Task: Create Issue Issue0000000203 in Backlog  in Scrum Project Project0000000041 in Jira. Create Issue Issue0000000204 in Backlog  in Scrum Project Project0000000041 in Jira. Create Issue Issue0000000205 in Backlog  in Scrum Project Project0000000041 in Jira. Create Issue Issue0000000206 in Backlog  in Scrum Project Project0000000042 in Jira. Create Issue Issue0000000207 in Backlog  in Scrum Project Project0000000042 in Jira
Action: Mouse moved to (453, 560)
Screenshot: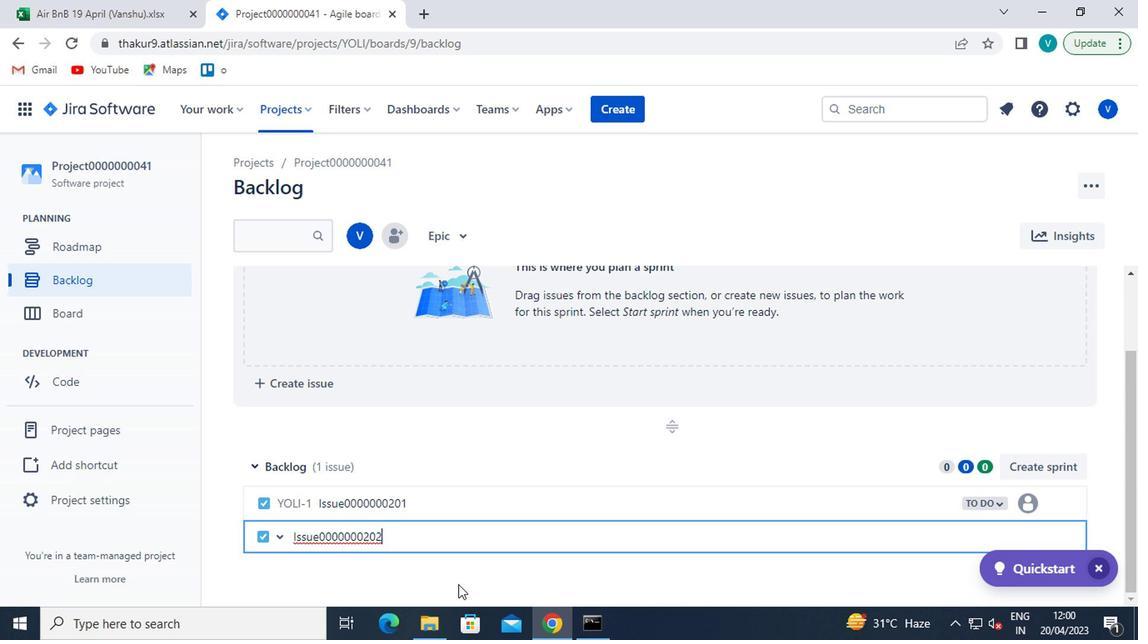 
Action: Key pressed <Key.enter><Key.shift>ISSUE0000000203<Key.enter><Key.shift>I
Screenshot: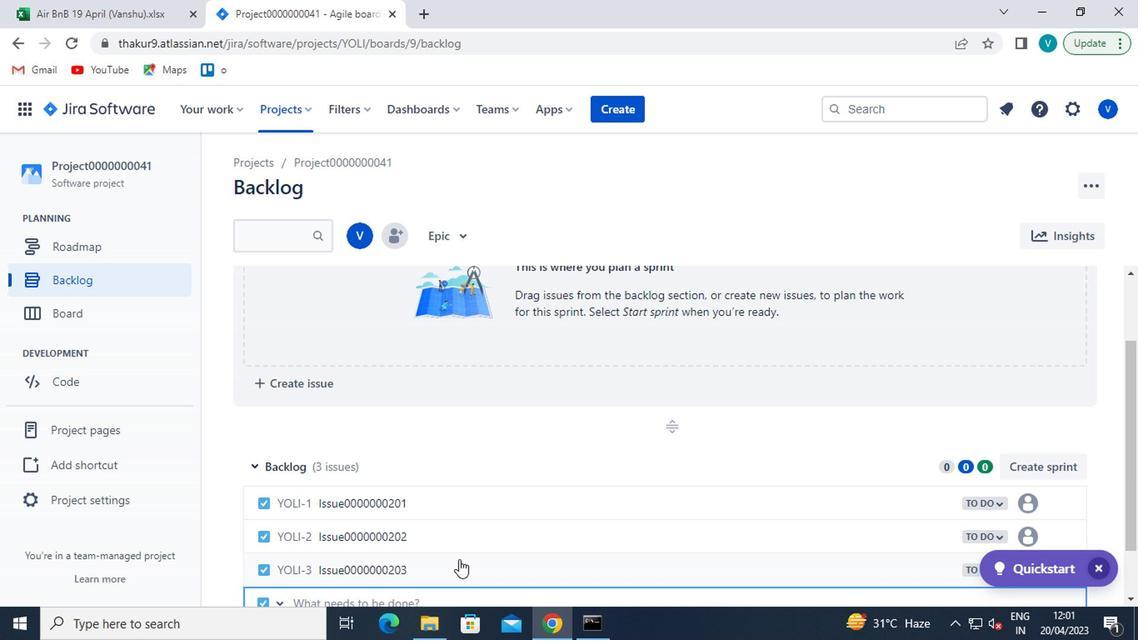 
Action: Mouse moved to (462, 552)
Screenshot: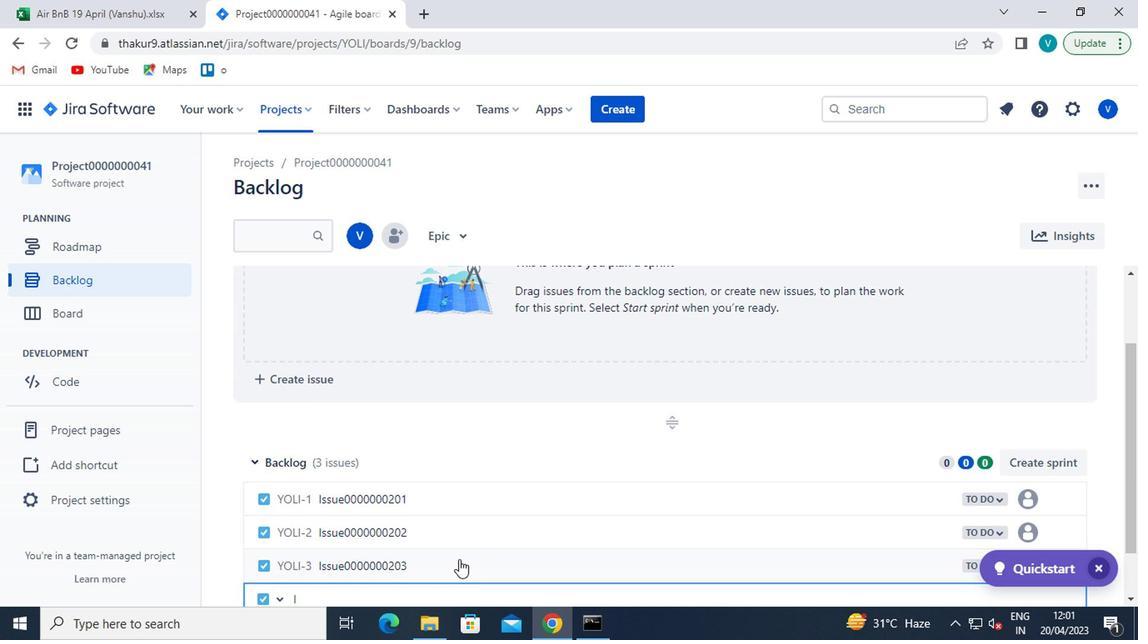 
Action: Mouse scrolled (462, 551) with delta (0, 0)
Screenshot: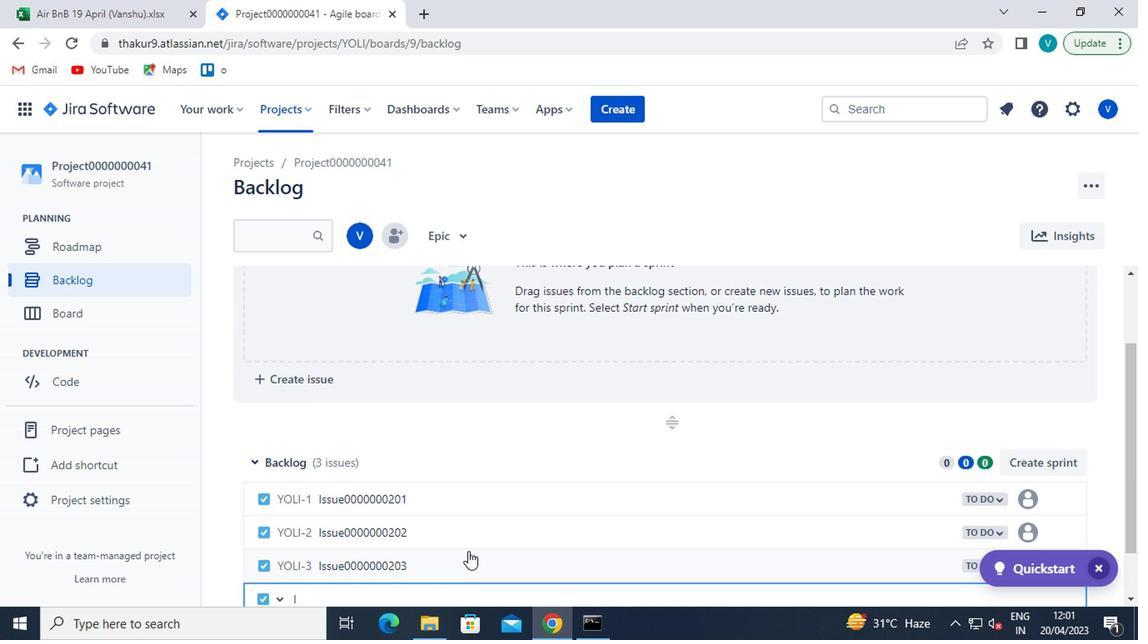 
Action: Key pressed SSUE0000000204<Key.enter><Key.shift>ISSUE0000000205
Screenshot: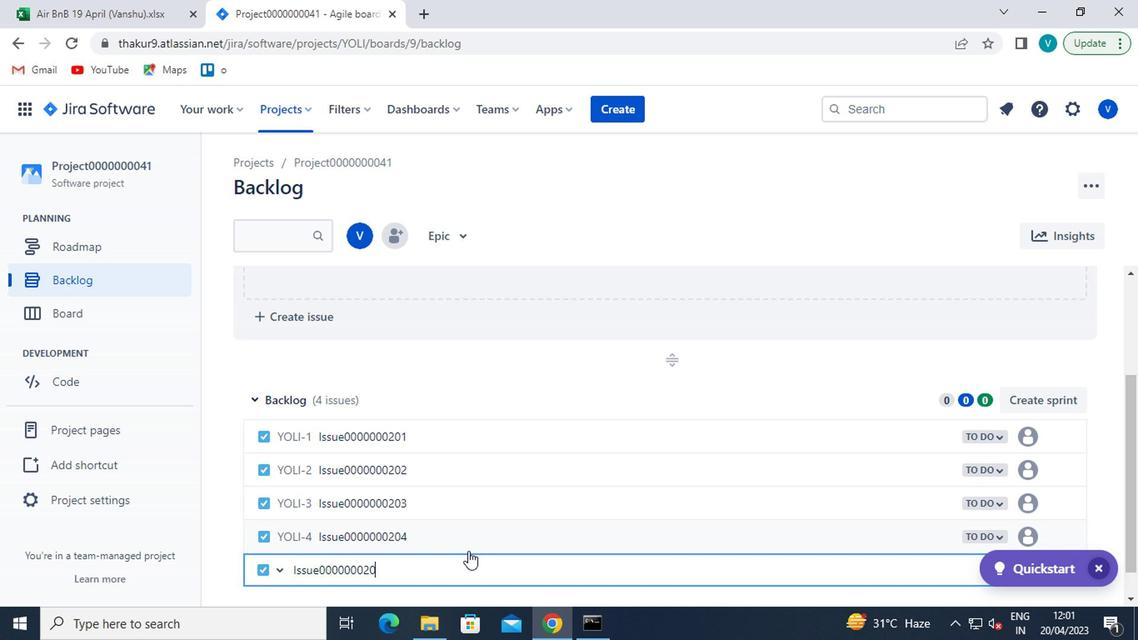 
Action: Mouse moved to (294, 113)
Screenshot: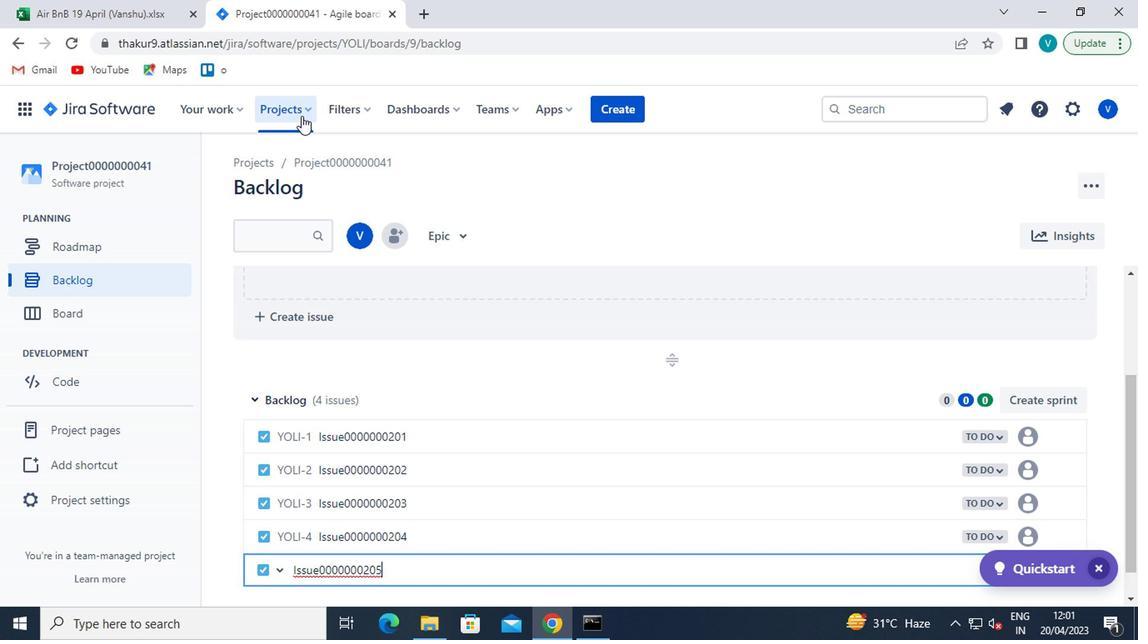 
Action: Mouse pressed left at (294, 113)
Screenshot: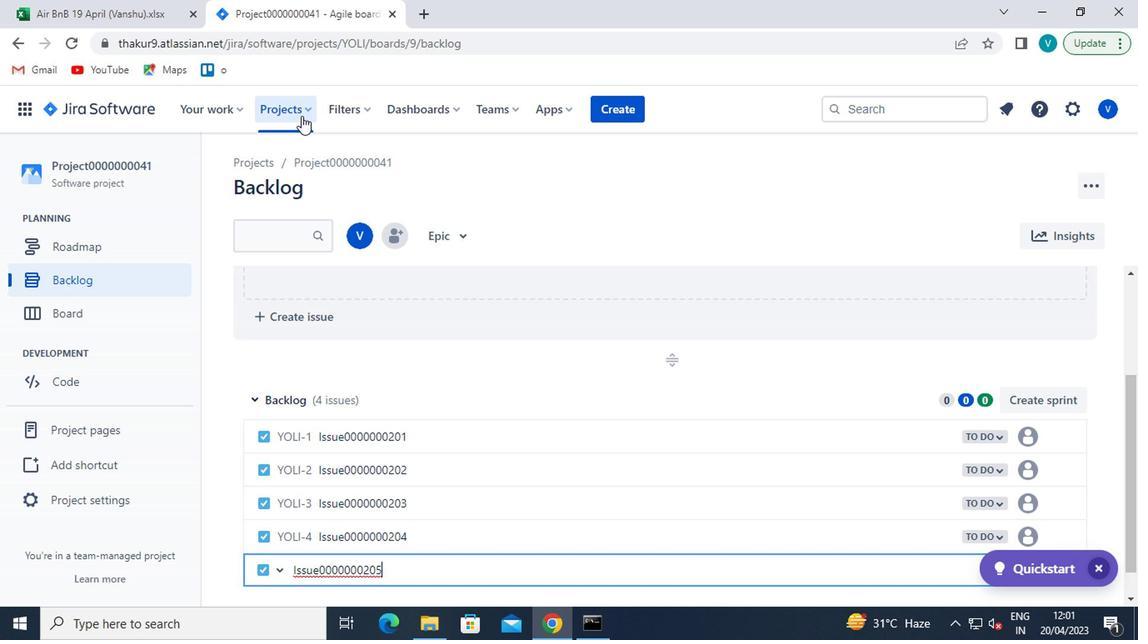 
Action: Mouse moved to (347, 215)
Screenshot: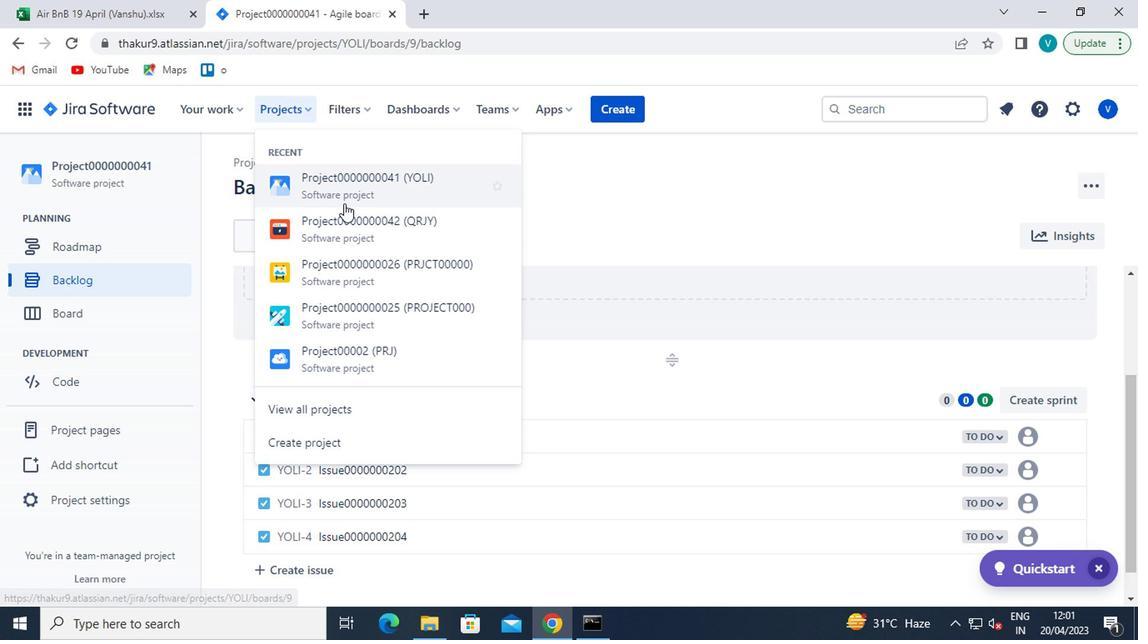 
Action: Mouse pressed left at (347, 215)
Screenshot: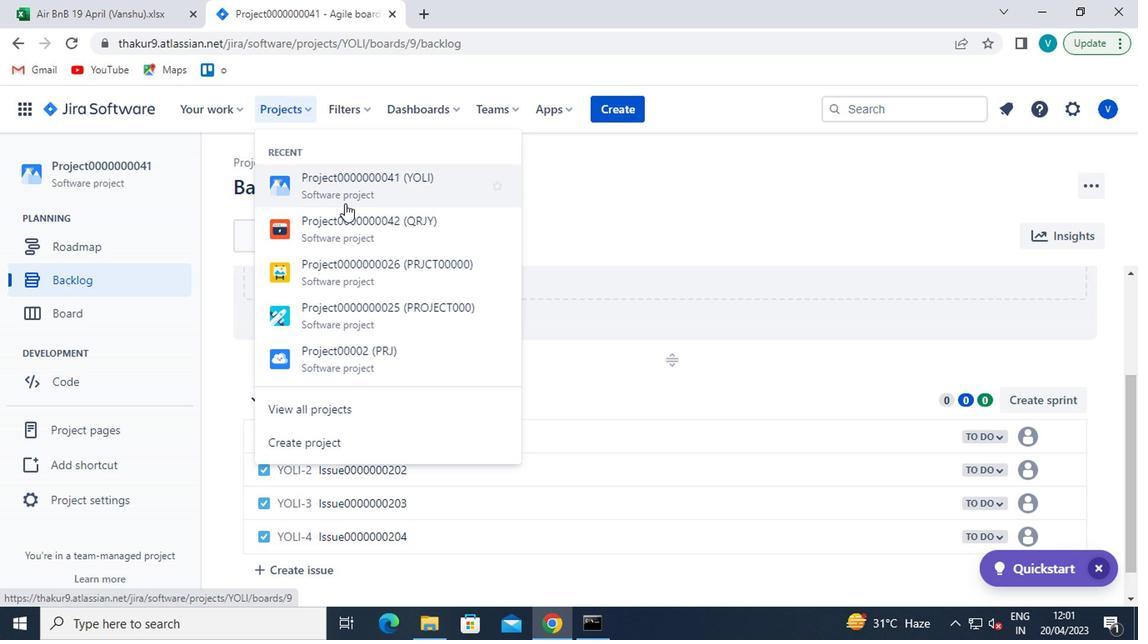 
Action: Mouse moved to (258, 358)
Screenshot: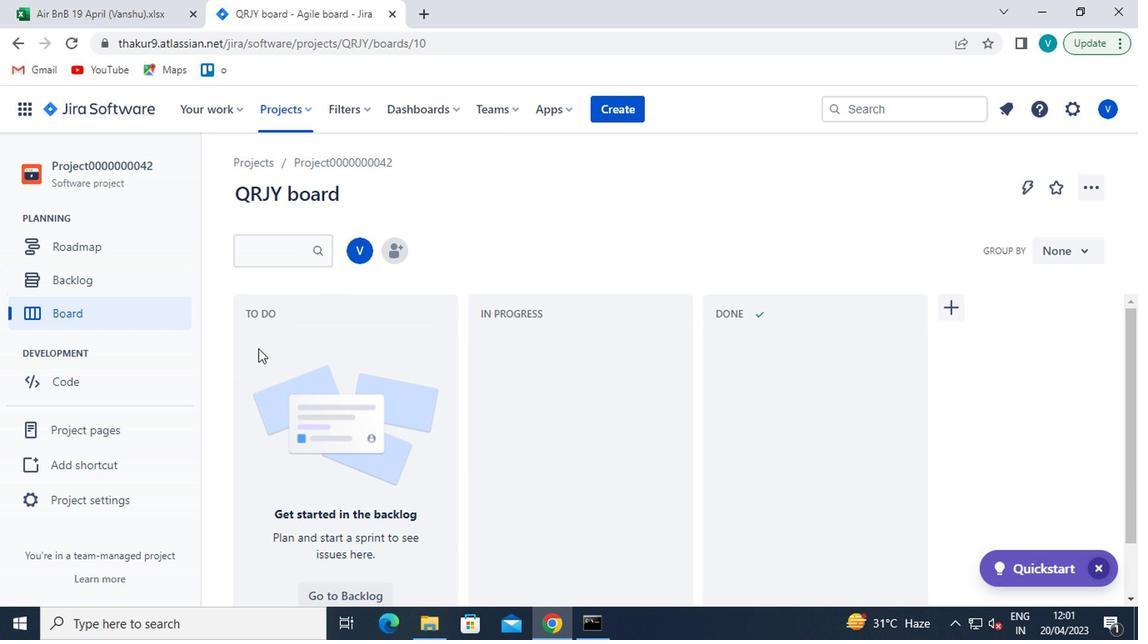 
Action: Mouse scrolled (258, 358) with delta (0, 0)
Screenshot: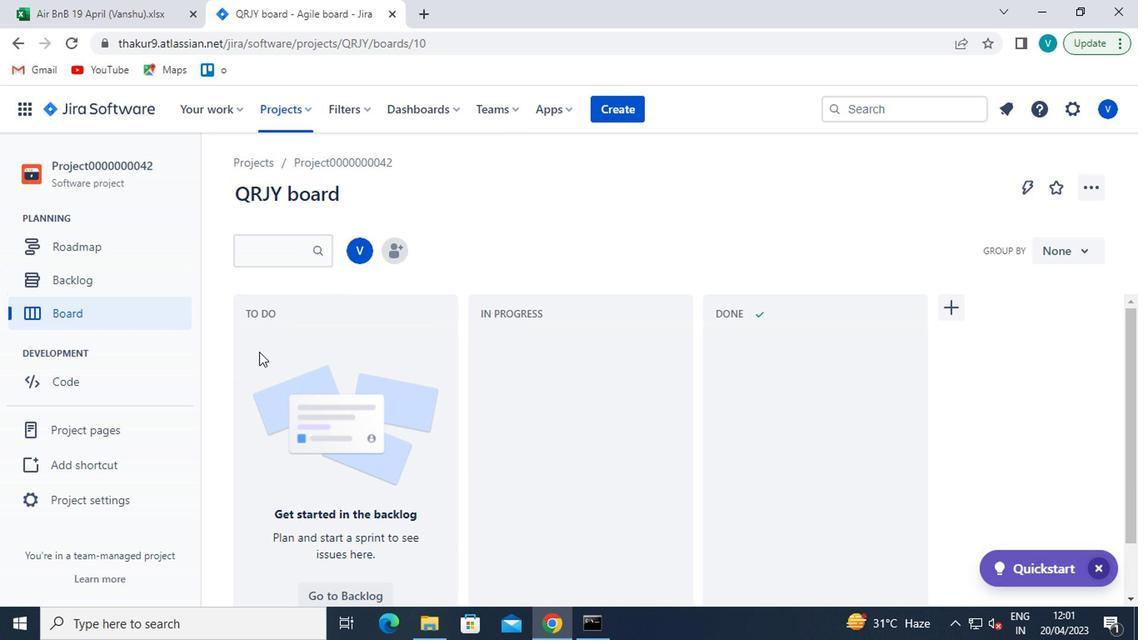 
Action: Mouse moved to (88, 278)
Screenshot: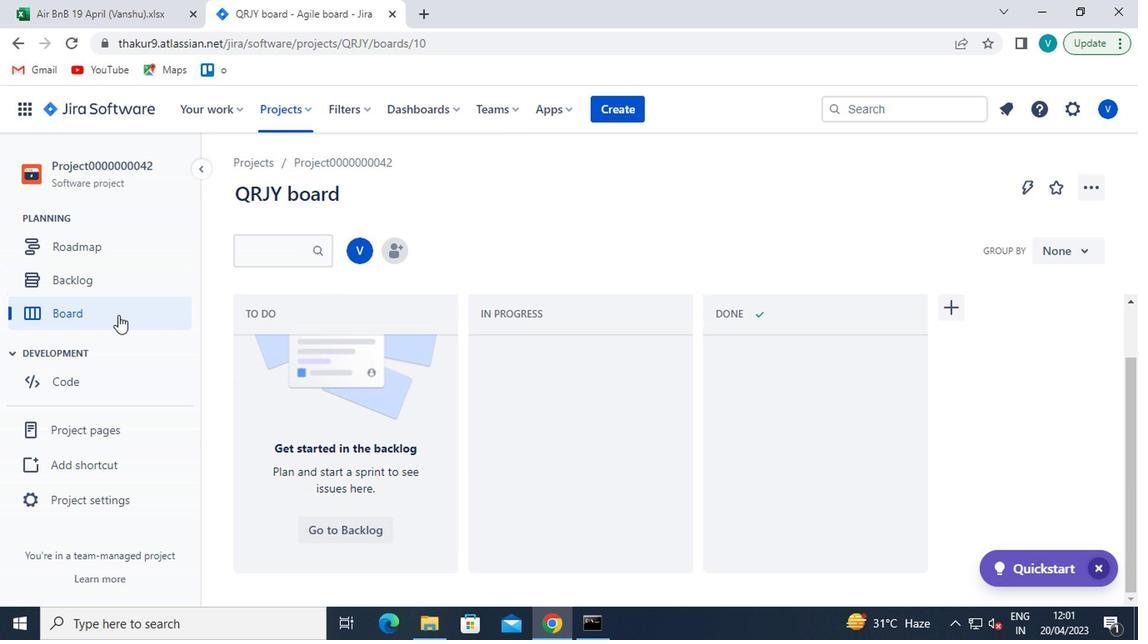 
Action: Mouse pressed left at (88, 278)
Screenshot: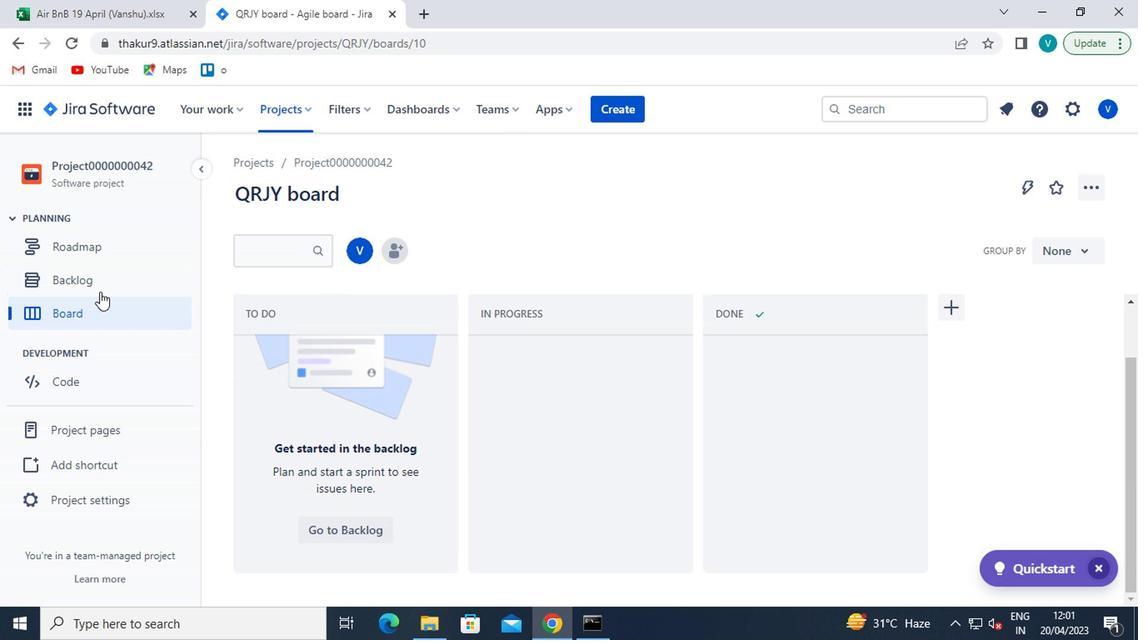 
Action: Mouse moved to (344, 395)
Screenshot: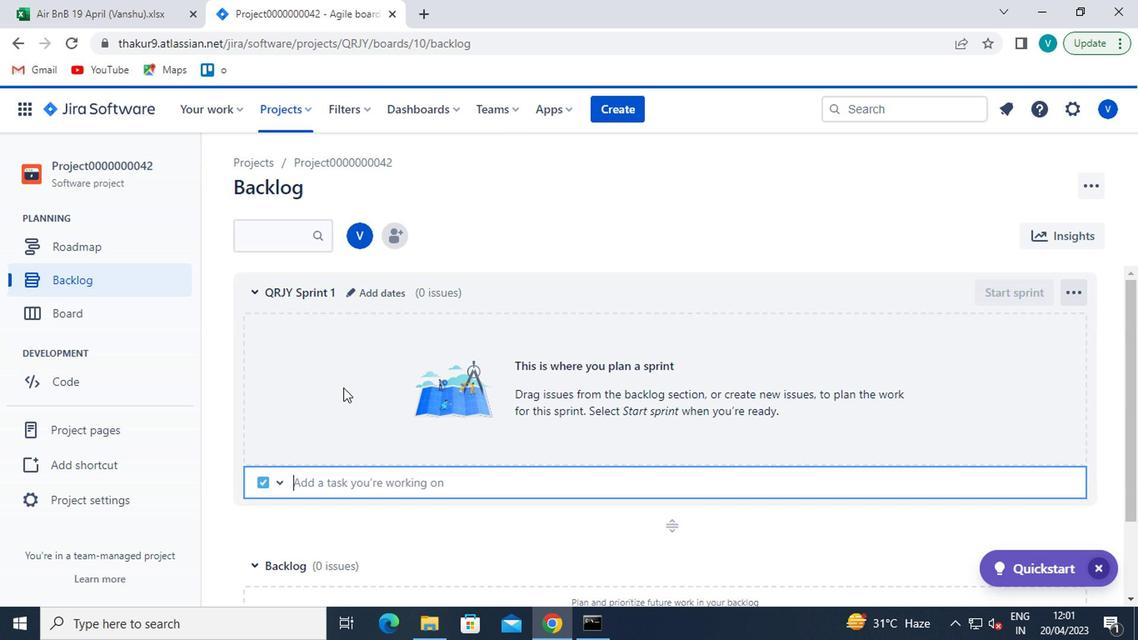 
Action: Mouse scrolled (344, 395) with delta (0, 0)
Screenshot: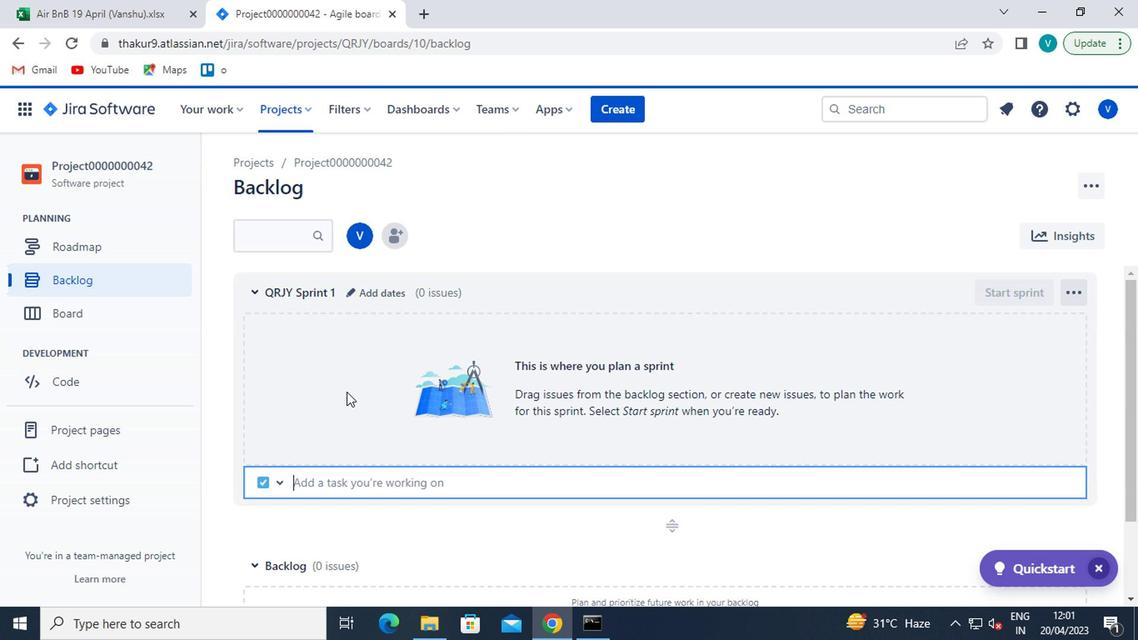 
Action: Mouse moved to (345, 396)
Screenshot: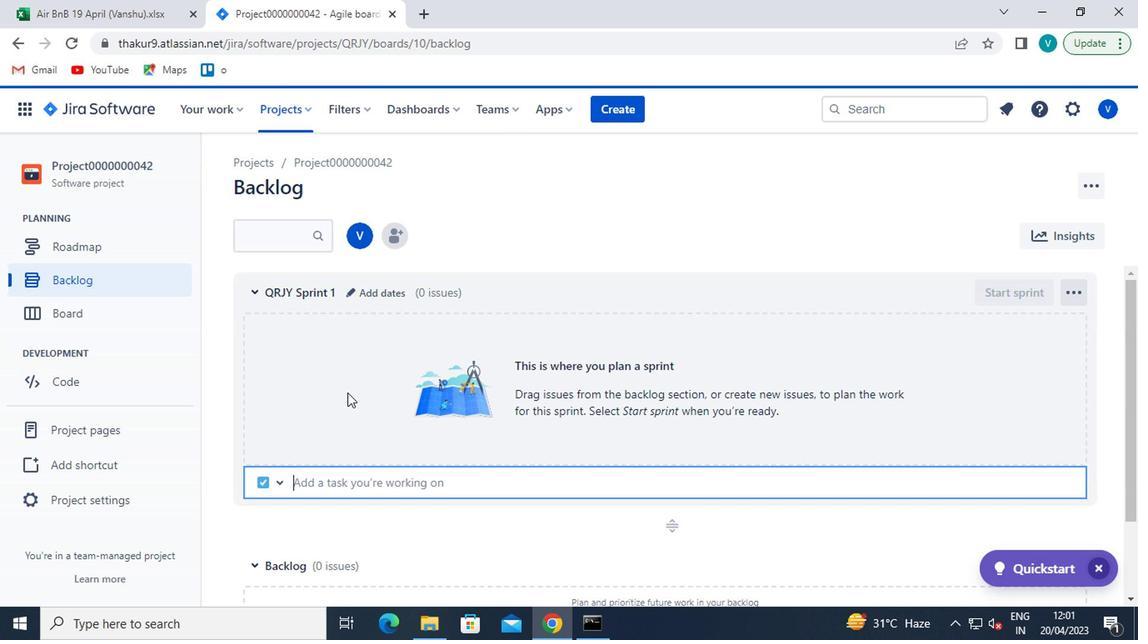 
Action: Mouse scrolled (345, 395) with delta (0, -1)
Screenshot: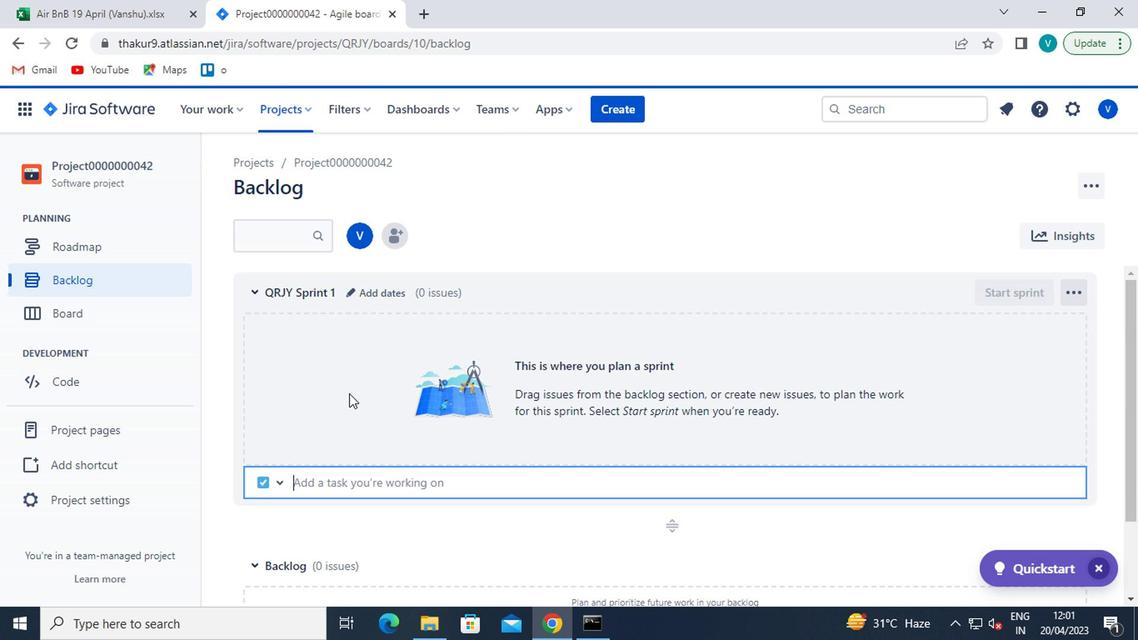 
Action: Mouse moved to (320, 471)
Screenshot: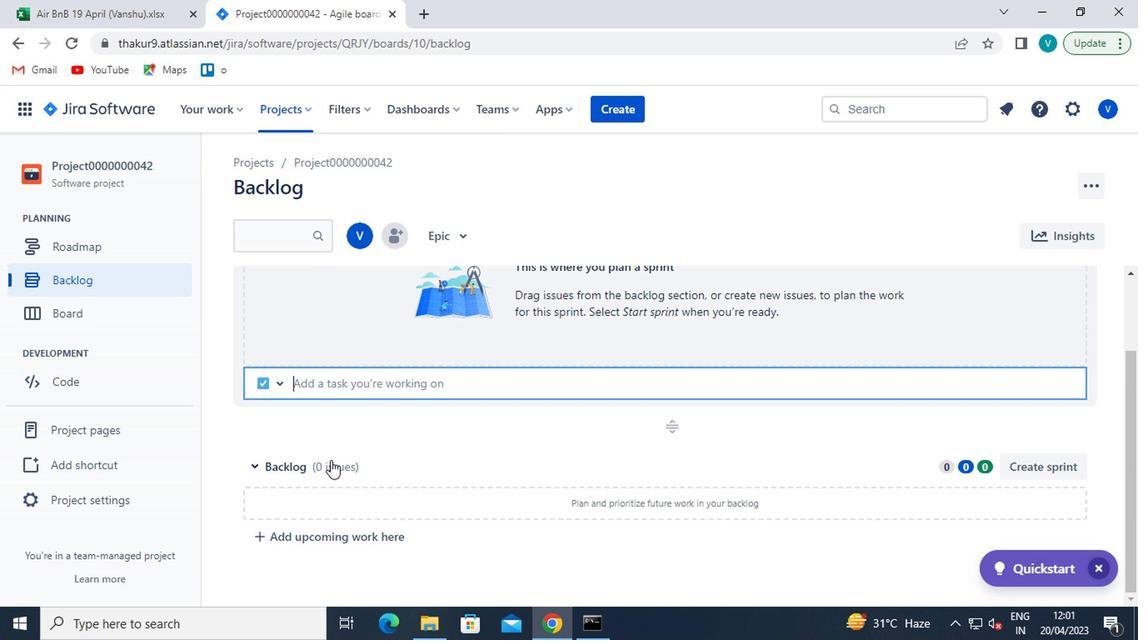 
Action: Mouse pressed left at (320, 471)
Screenshot: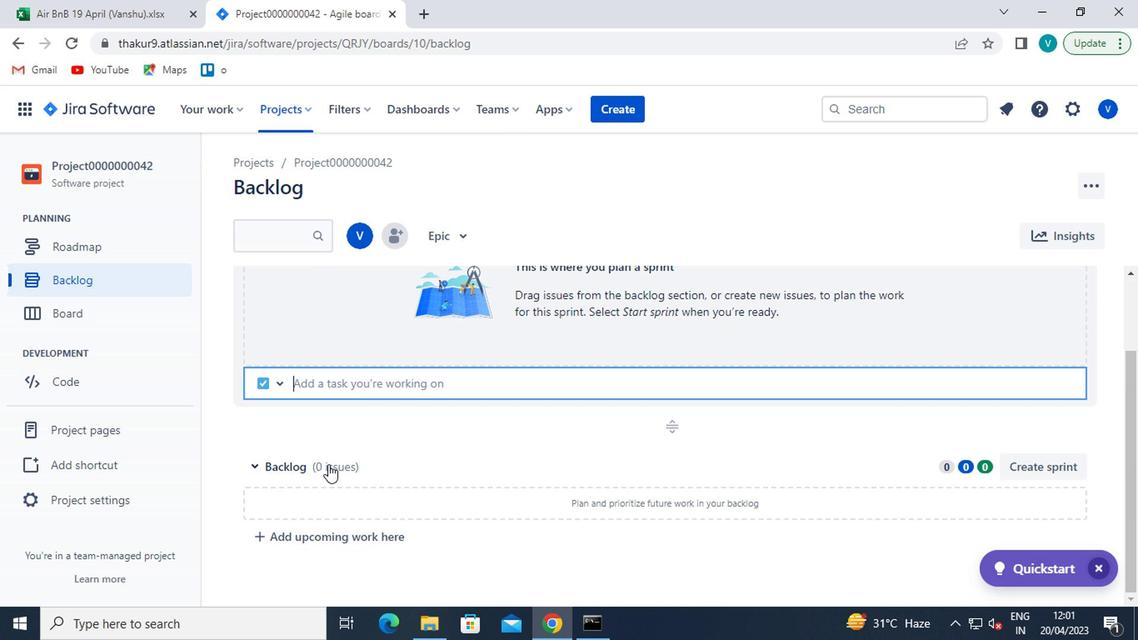 
Action: Mouse moved to (323, 497)
Screenshot: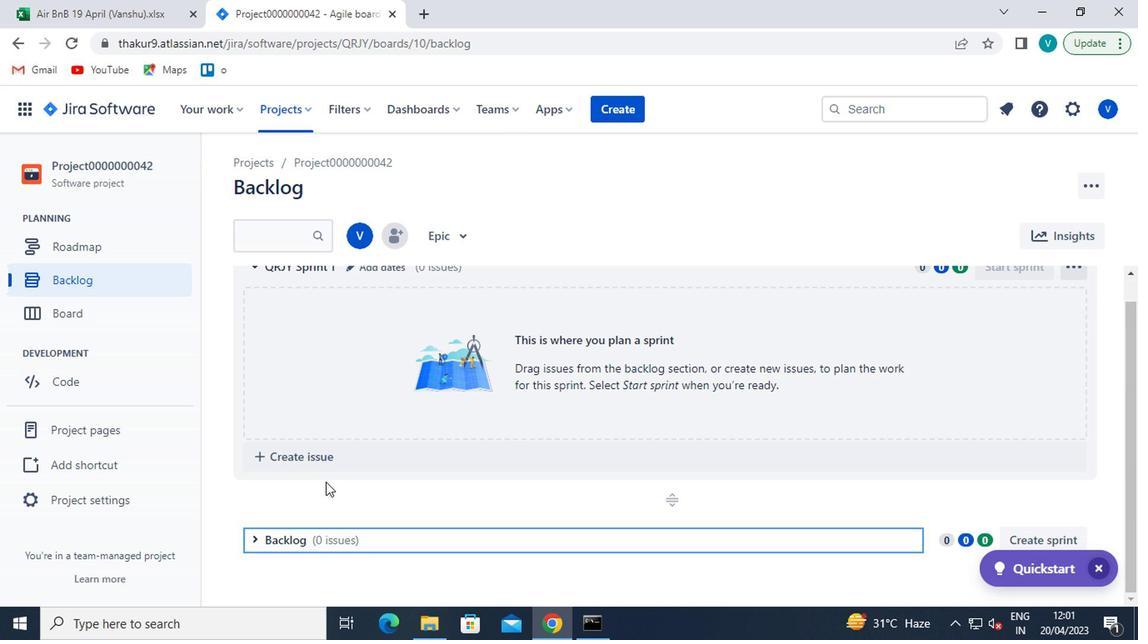 
Action: Mouse scrolled (323, 496) with delta (0, -1)
Screenshot: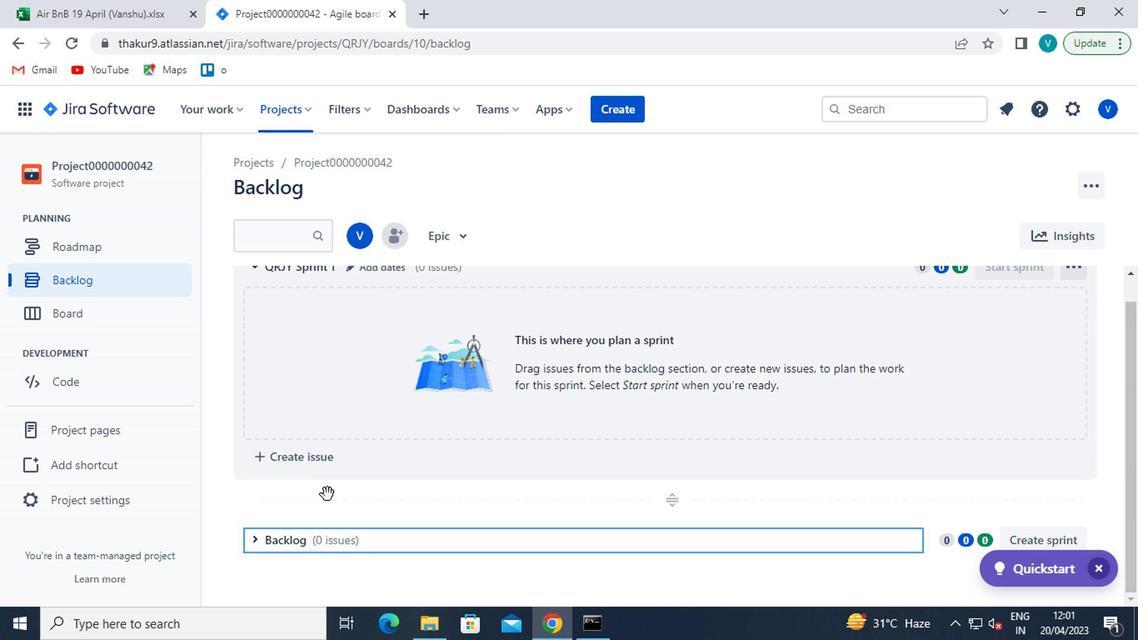 
Action: Mouse scrolled (323, 496) with delta (0, -1)
Screenshot: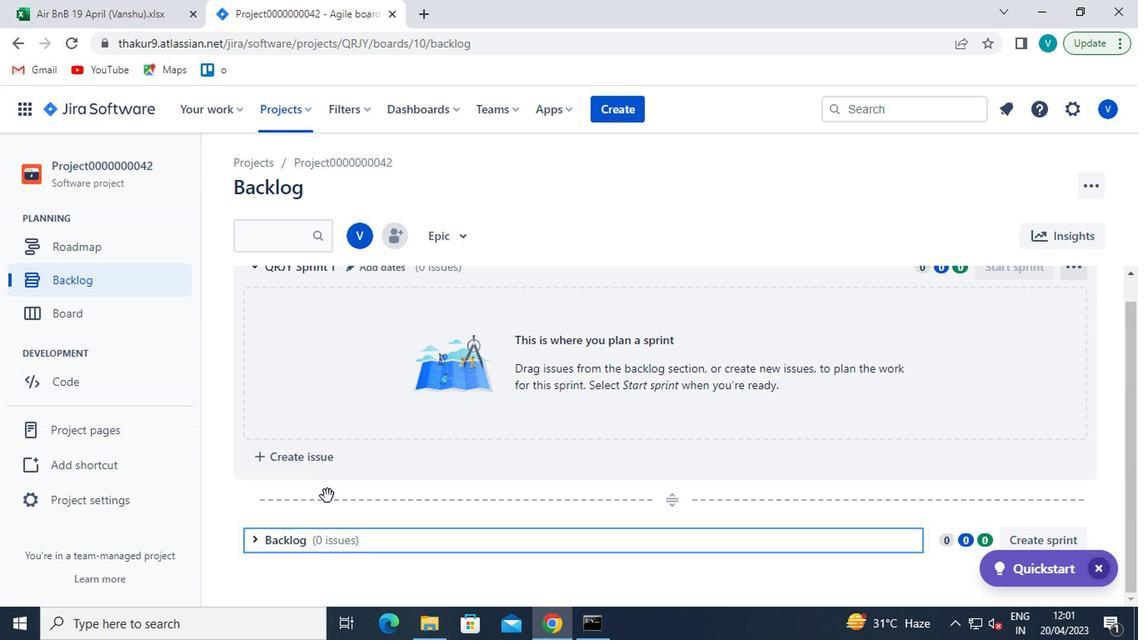 
Action: Mouse scrolled (323, 496) with delta (0, -1)
Screenshot: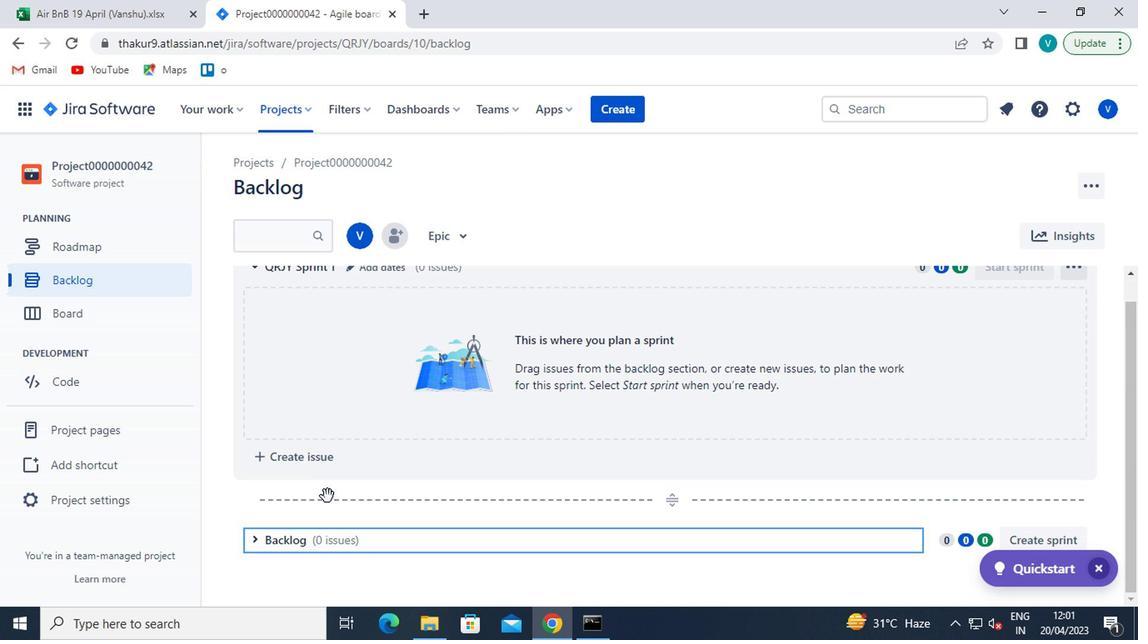 
Action: Mouse scrolled (323, 496) with delta (0, -1)
Screenshot: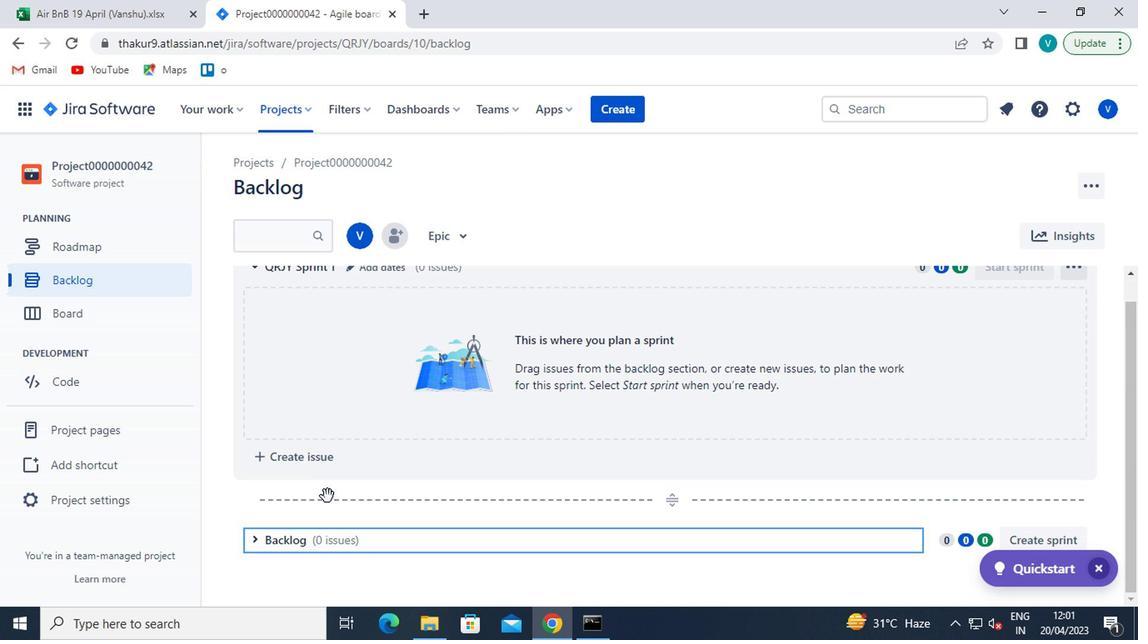 
Action: Mouse moved to (323, 498)
Screenshot: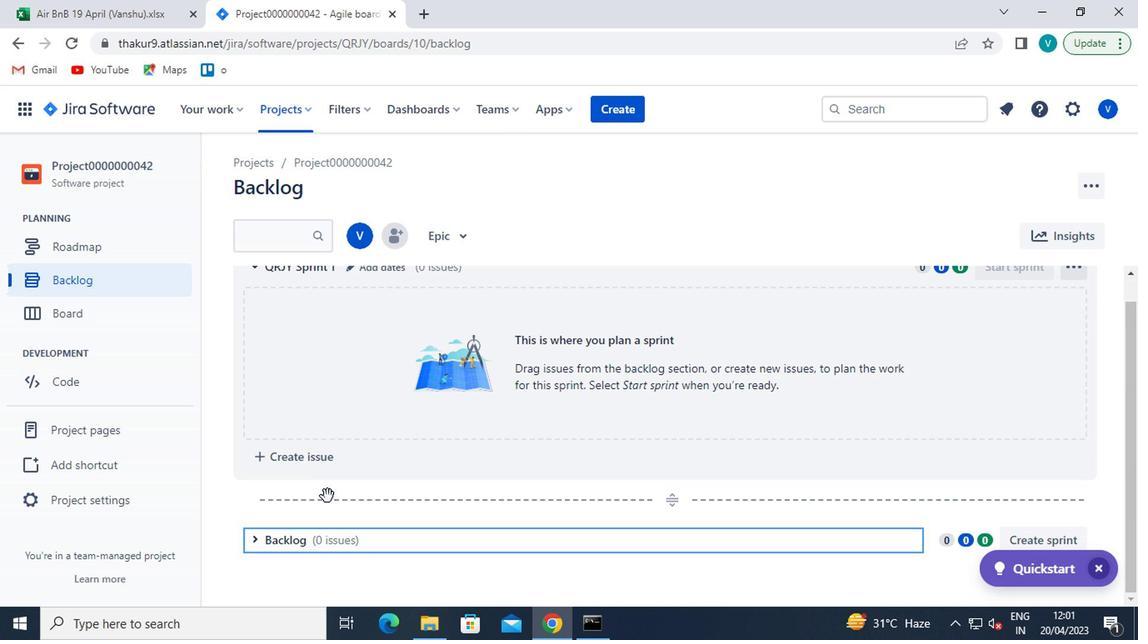
Action: Mouse scrolled (323, 497) with delta (0, 0)
Screenshot: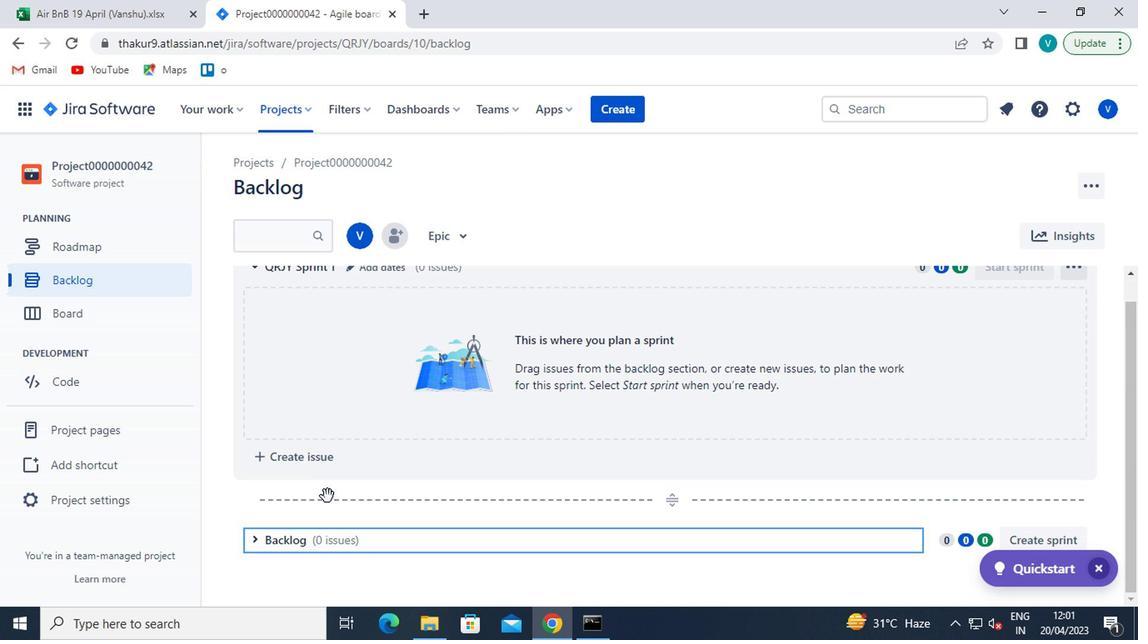 
Action: Mouse moved to (323, 521)
Screenshot: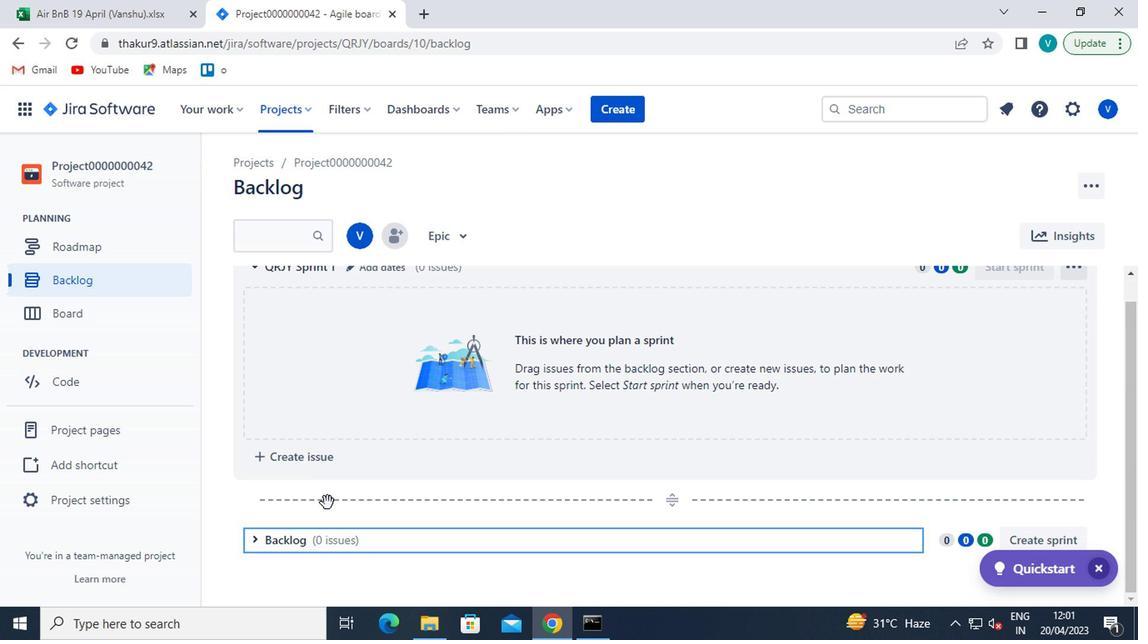 
Action: Mouse scrolled (323, 520) with delta (0, 0)
Screenshot: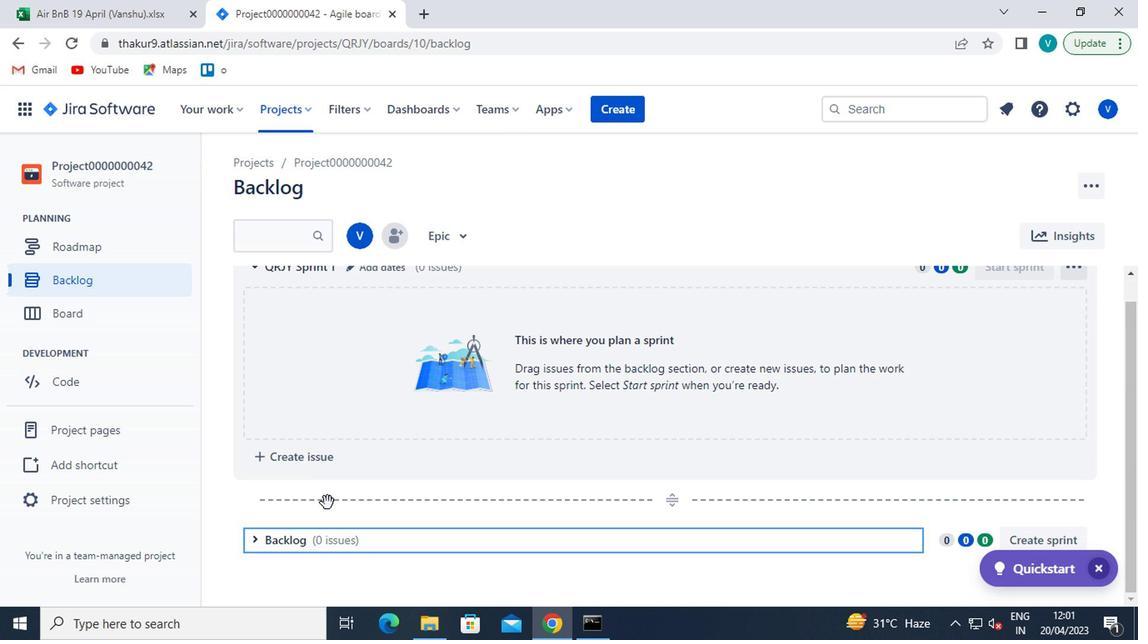 
Action: Mouse moved to (323, 536)
Screenshot: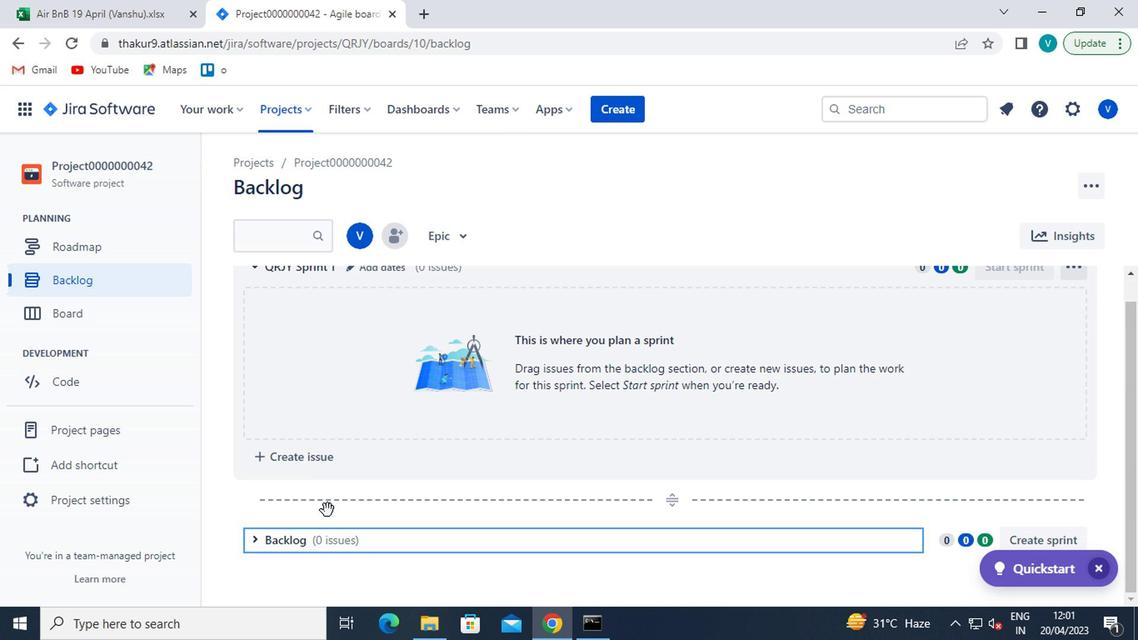 
Action: Mouse scrolled (323, 535) with delta (0, -1)
Screenshot: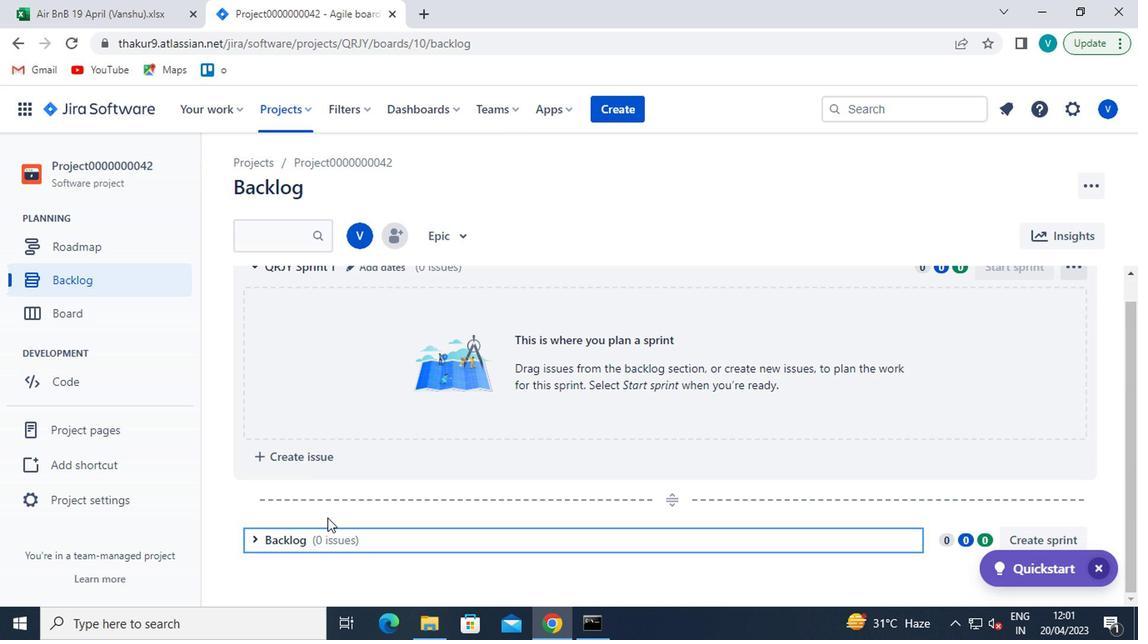 
Action: Mouse moved to (321, 543)
Screenshot: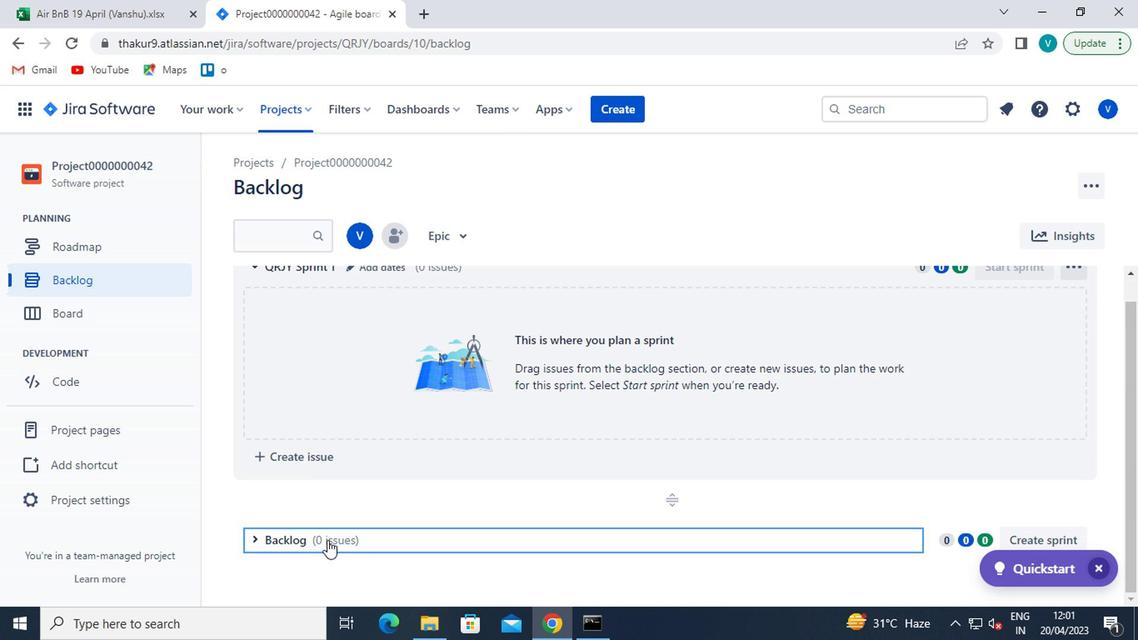 
Action: Mouse scrolled (321, 543) with delta (0, 0)
Screenshot: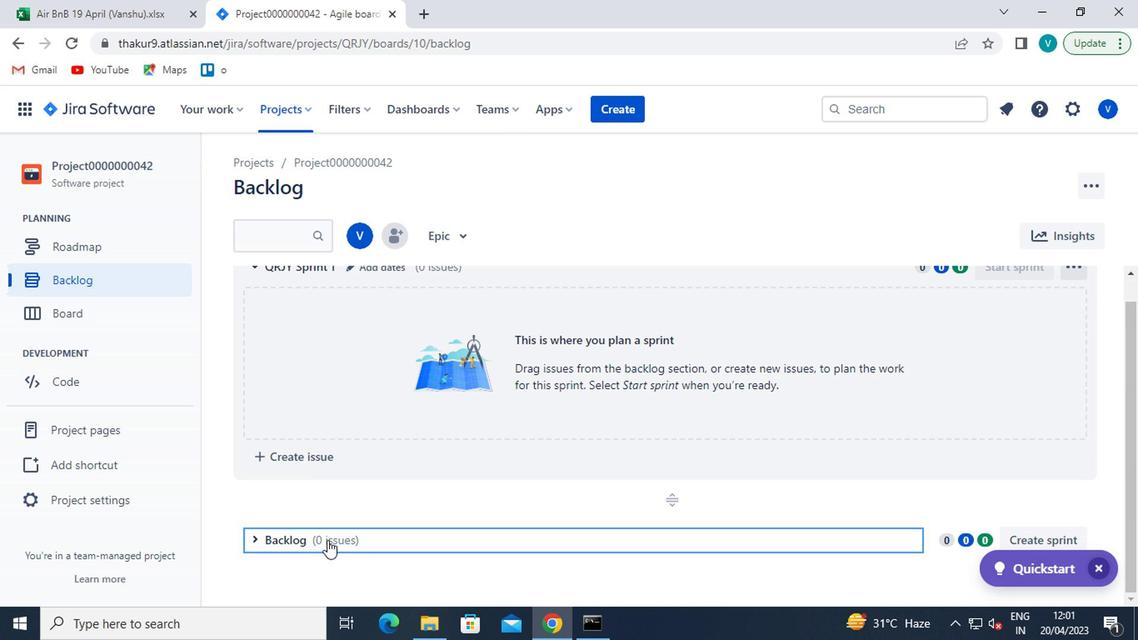 
Action: Mouse scrolled (321, 543) with delta (0, 0)
Screenshot: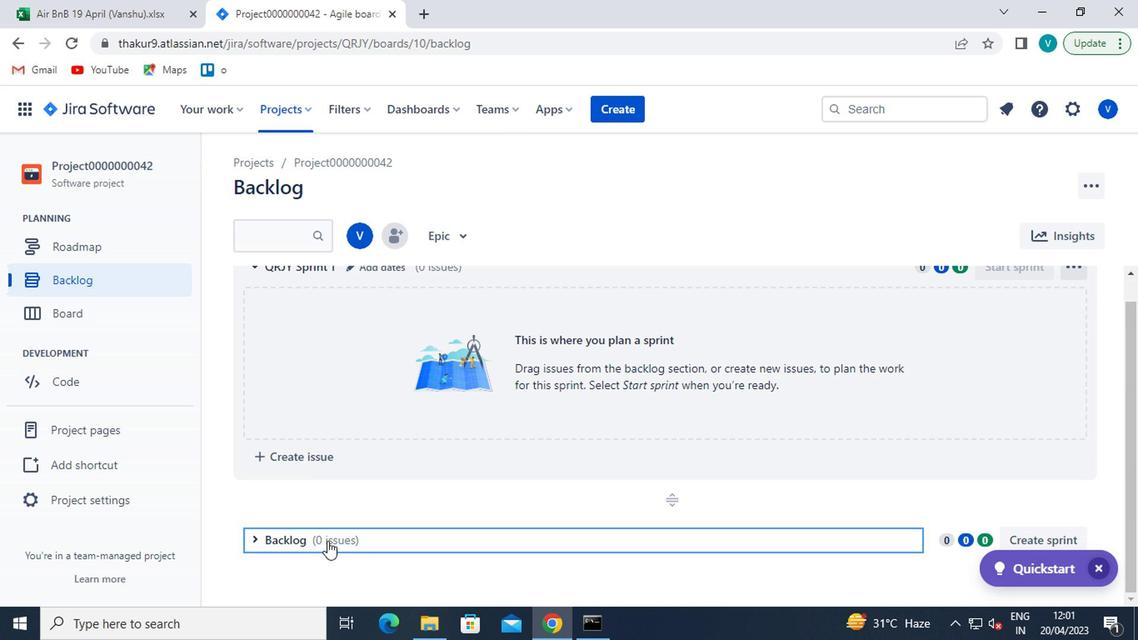 
Action: Mouse moved to (319, 545)
Screenshot: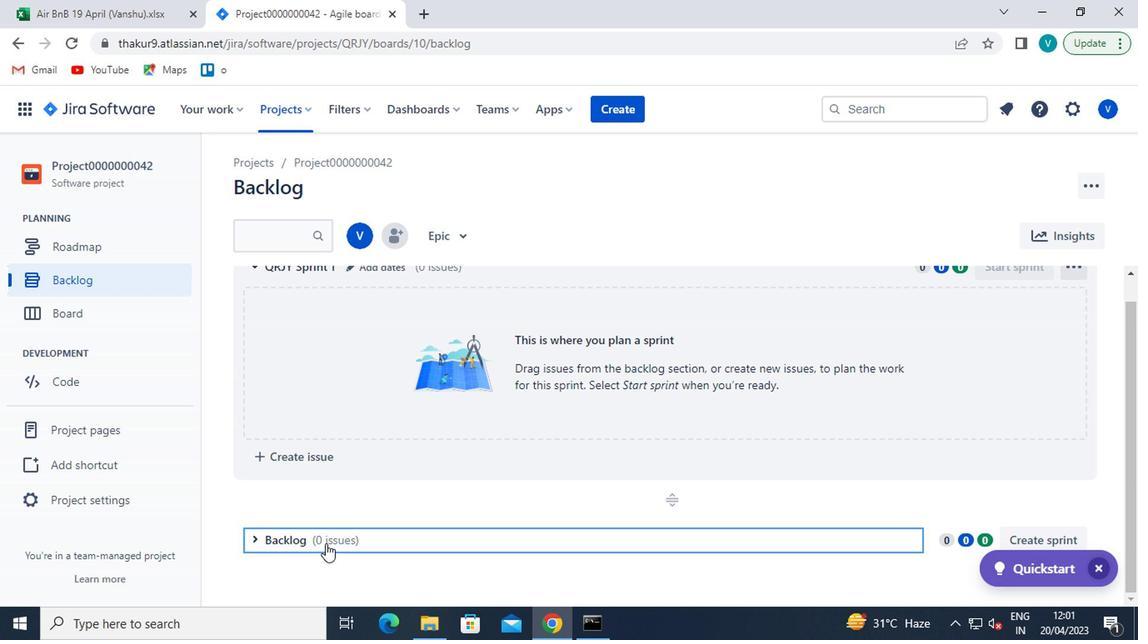 
Action: Mouse scrolled (319, 543) with delta (0, -1)
Screenshot: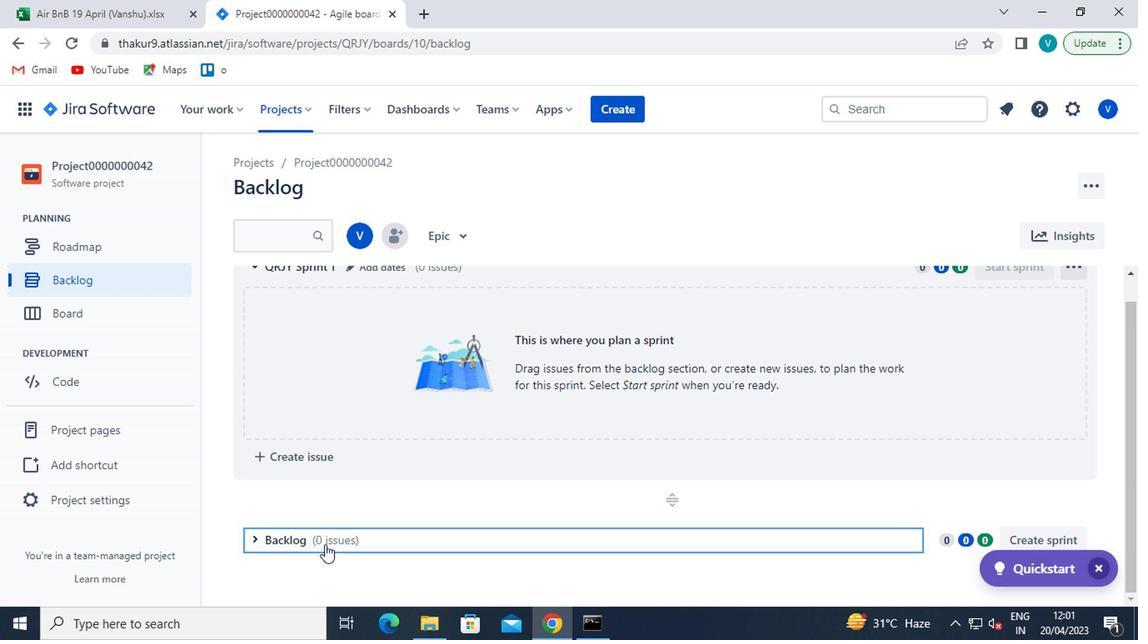 
Action: Mouse moved to (319, 545)
Screenshot: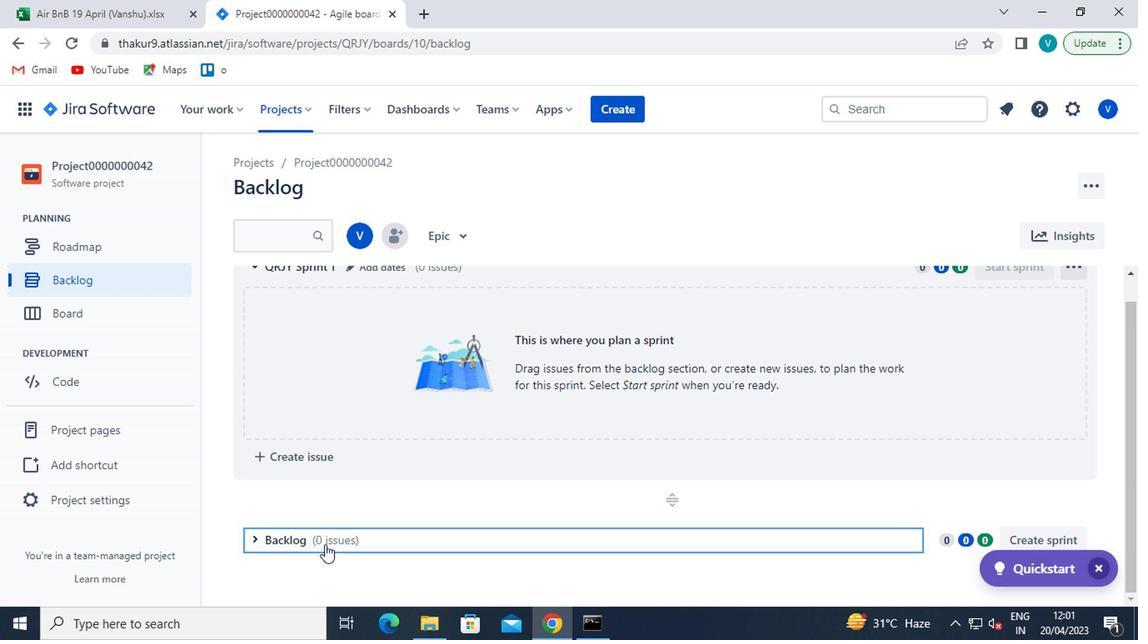 
Action: Mouse scrolled (319, 543) with delta (0, -1)
Screenshot: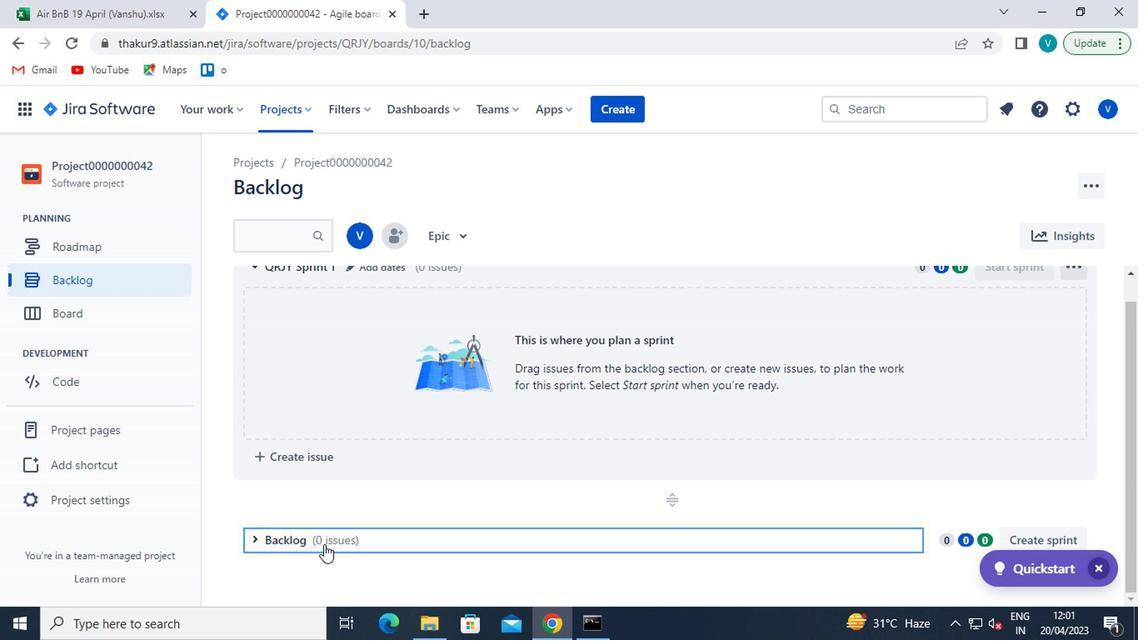 
Action: Mouse moved to (323, 534)
Screenshot: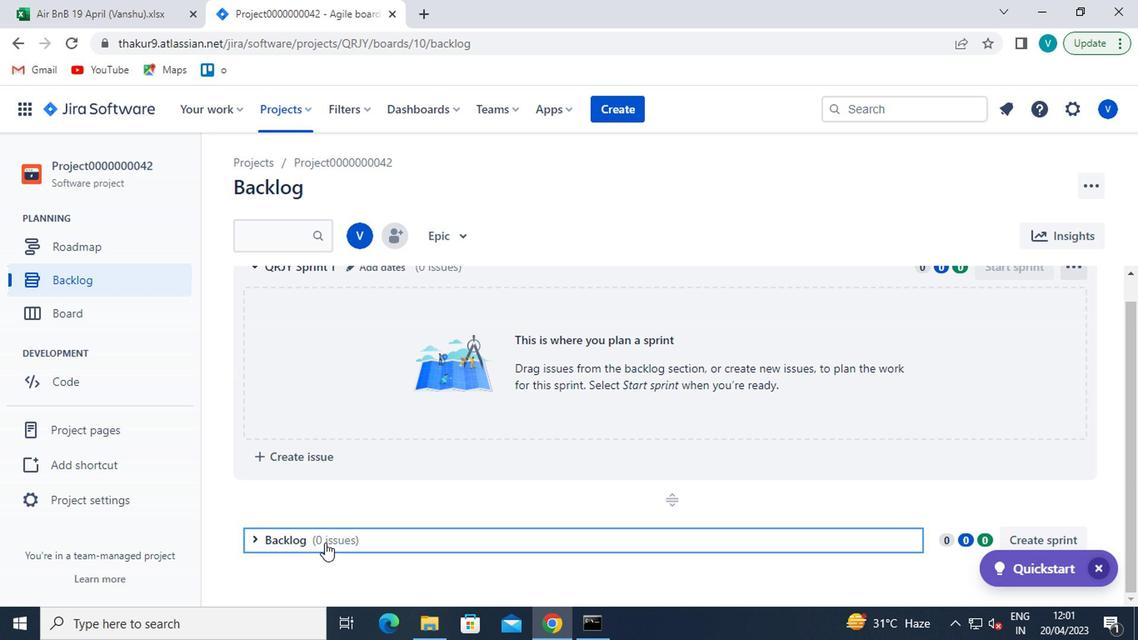 
Action: Mouse pressed left at (323, 534)
Screenshot: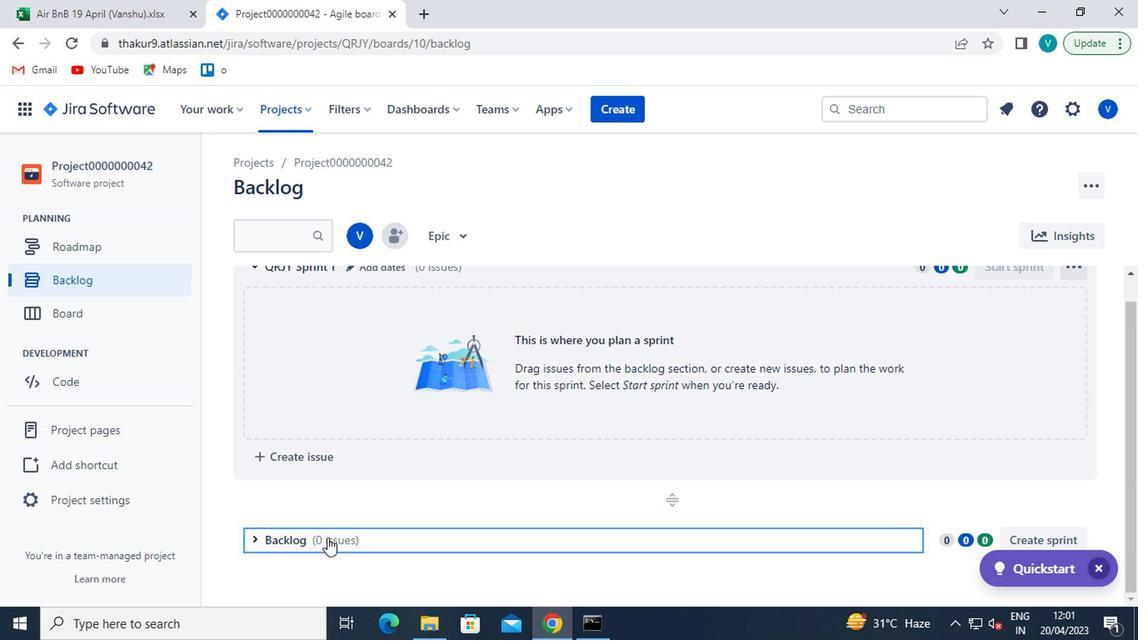 
Action: Mouse pressed left at (323, 534)
Screenshot: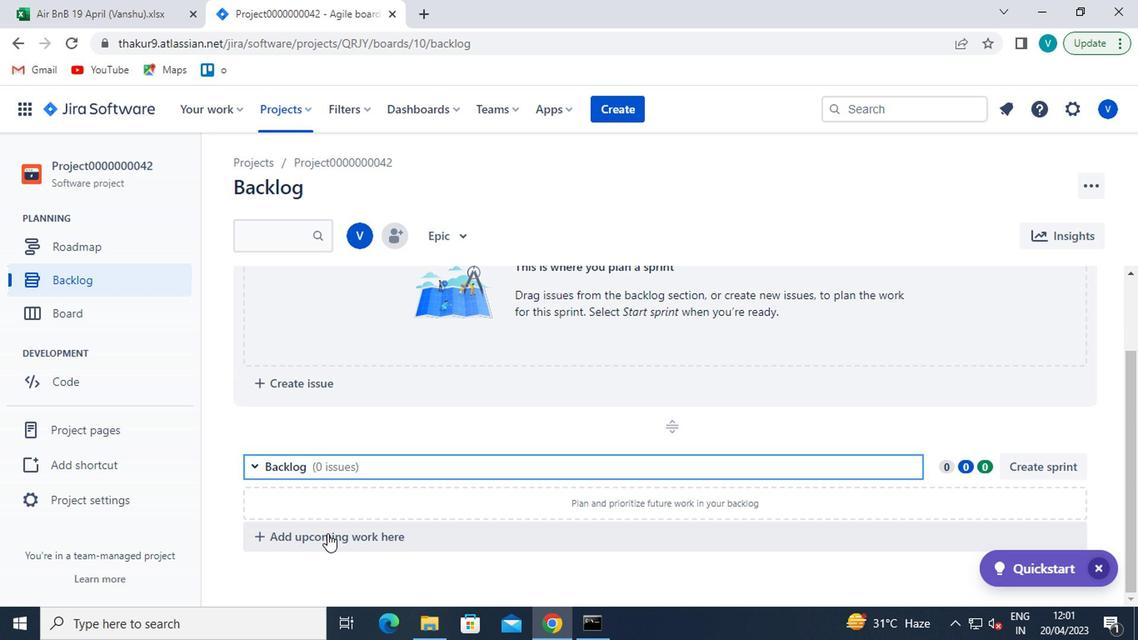 
Action: Mouse moved to (323, 534)
Screenshot: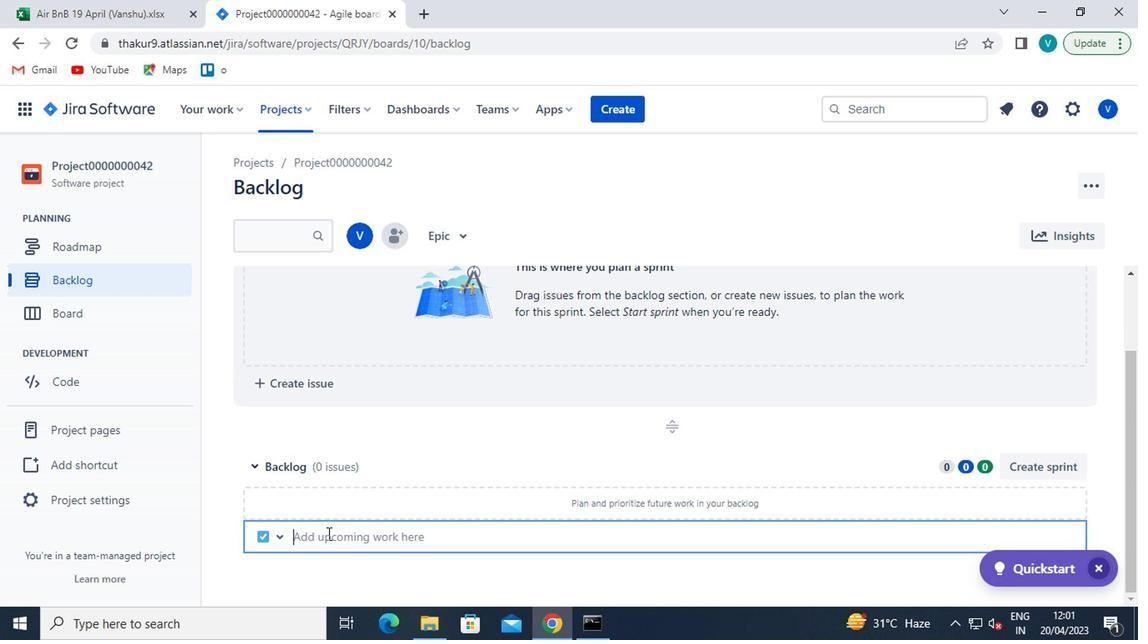 
Action: Key pressed <Key.shift>ISSUE0000000206
Screenshot: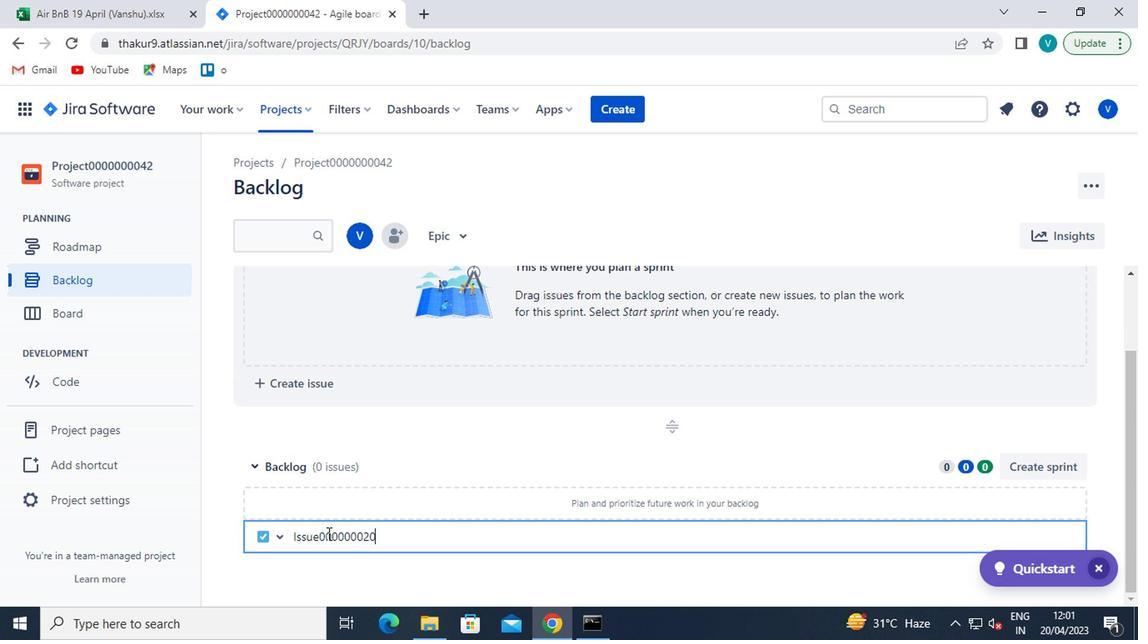 
Action: Mouse moved to (325, 534)
Screenshot: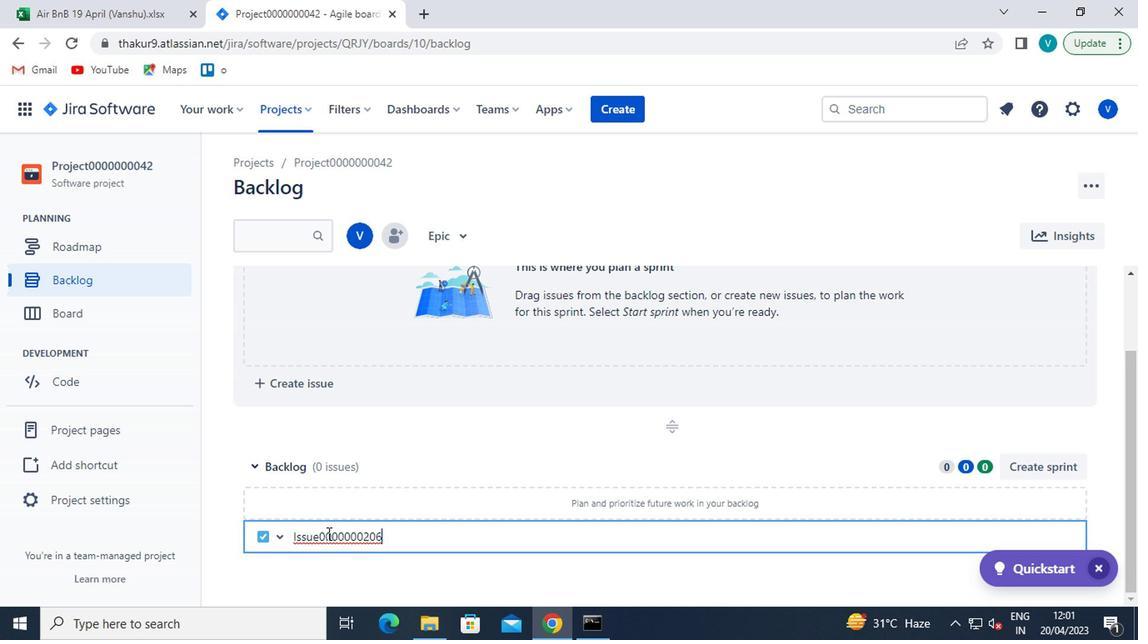
Action: Key pressed <Key.enter><Key.shift>ISSUE0000000207
Screenshot: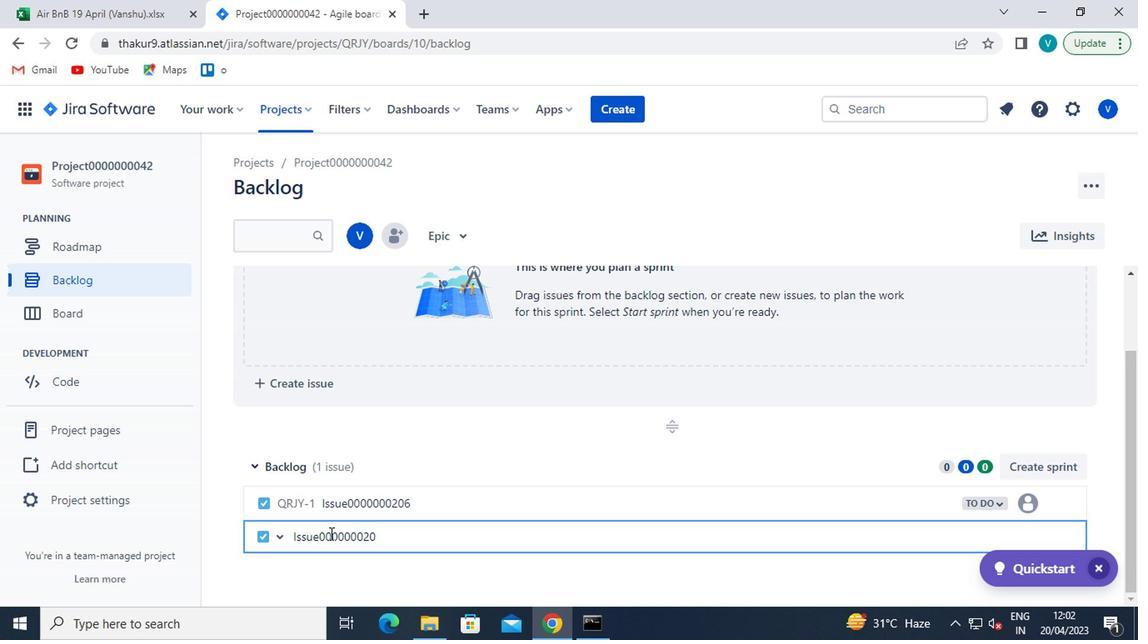 
